 Task: Select a due date automation when advanced on, the moment a card is due add dates starting this week.
Action: Mouse moved to (1233, 97)
Screenshot: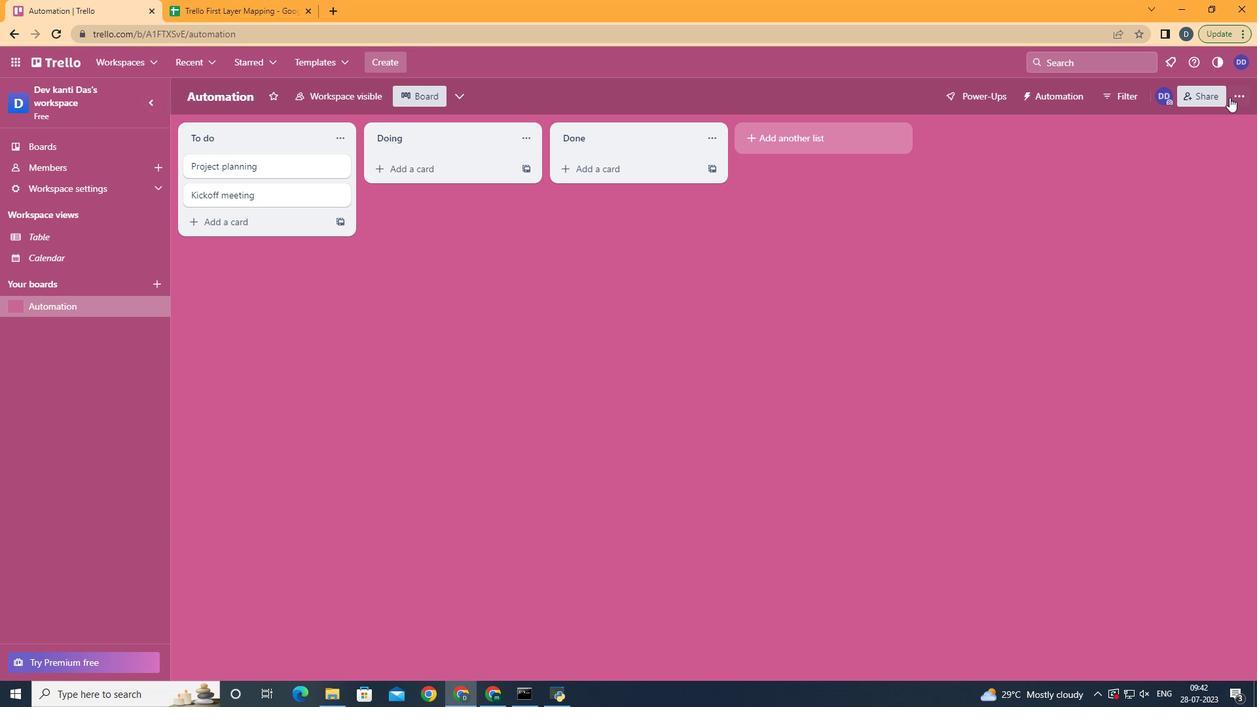 
Action: Mouse pressed left at (1233, 97)
Screenshot: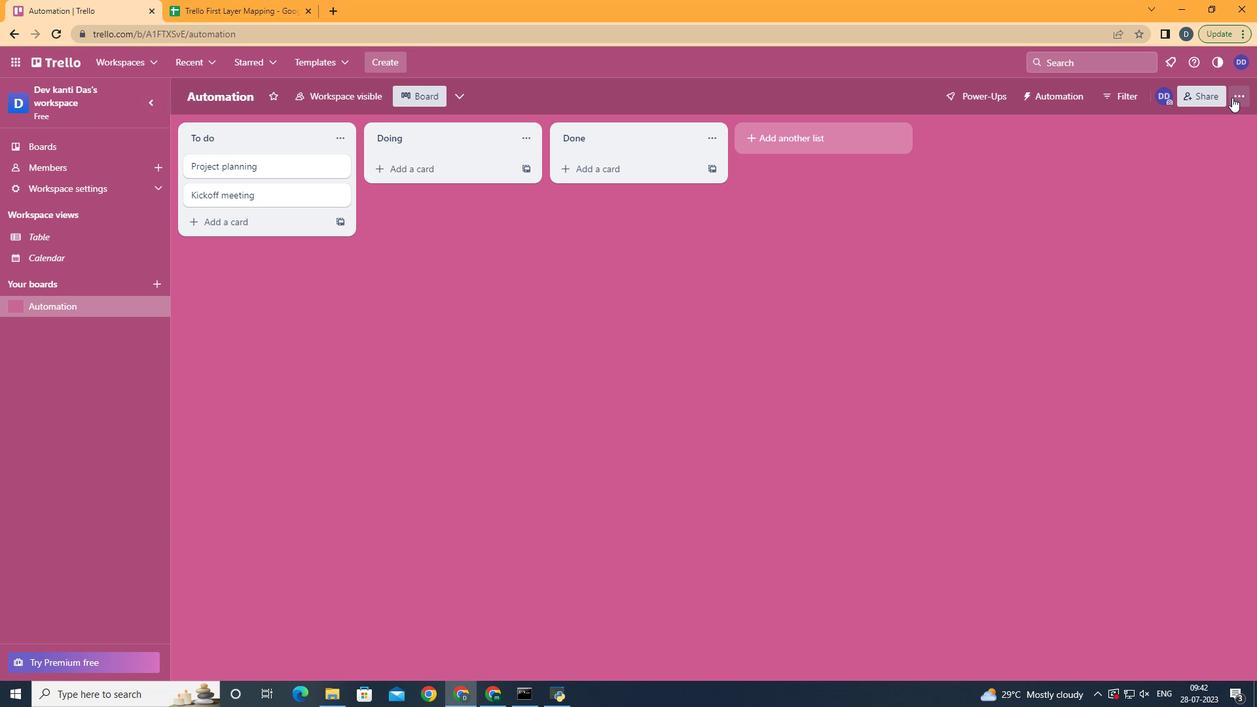 
Action: Mouse moved to (1122, 265)
Screenshot: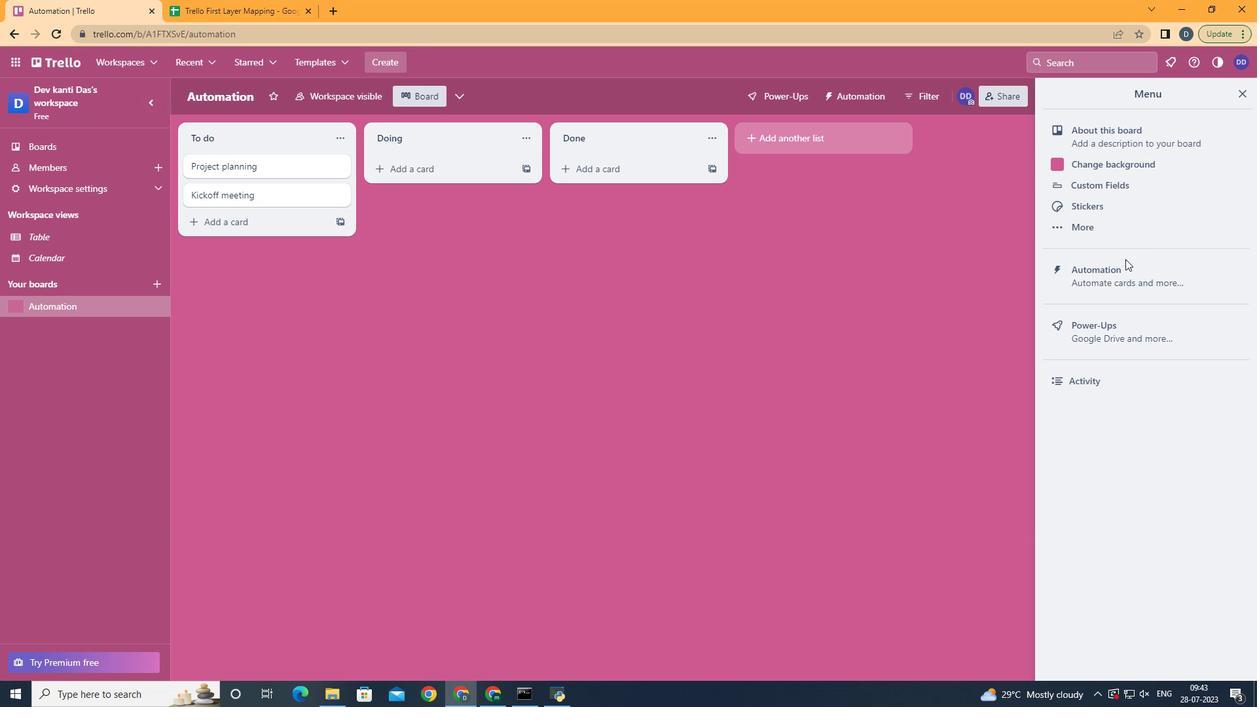 
Action: Mouse pressed left at (1122, 265)
Screenshot: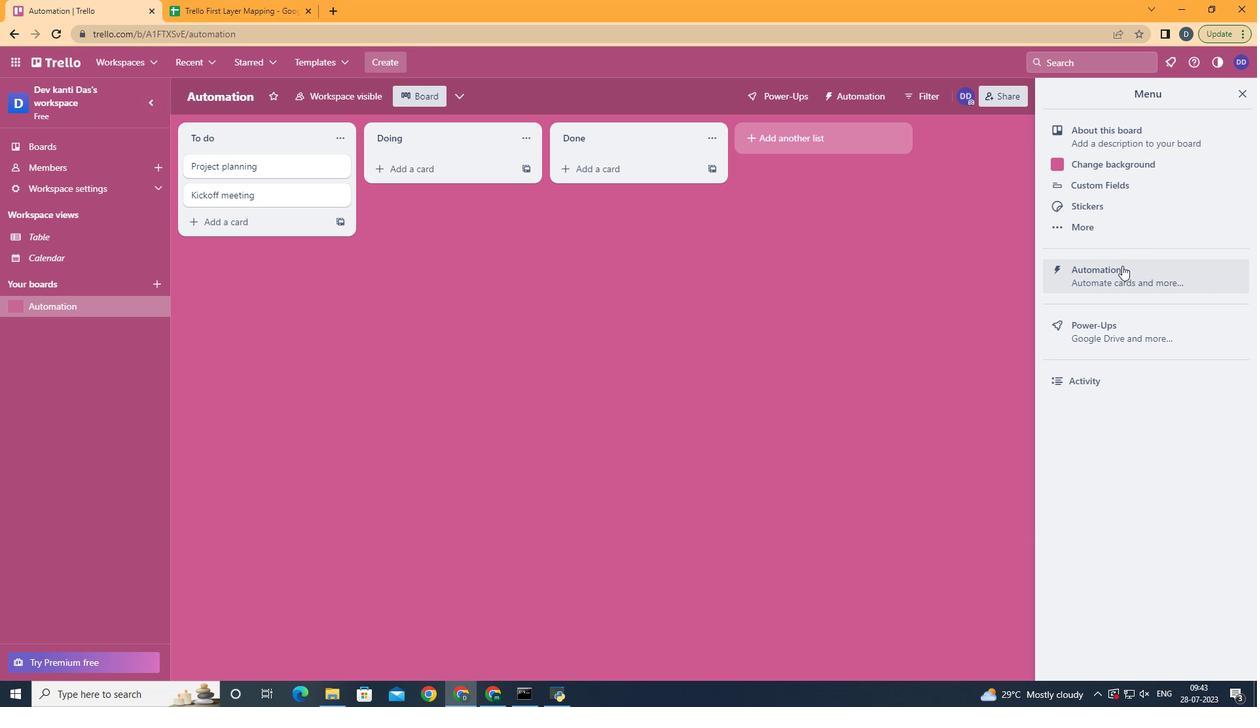 
Action: Mouse moved to (243, 258)
Screenshot: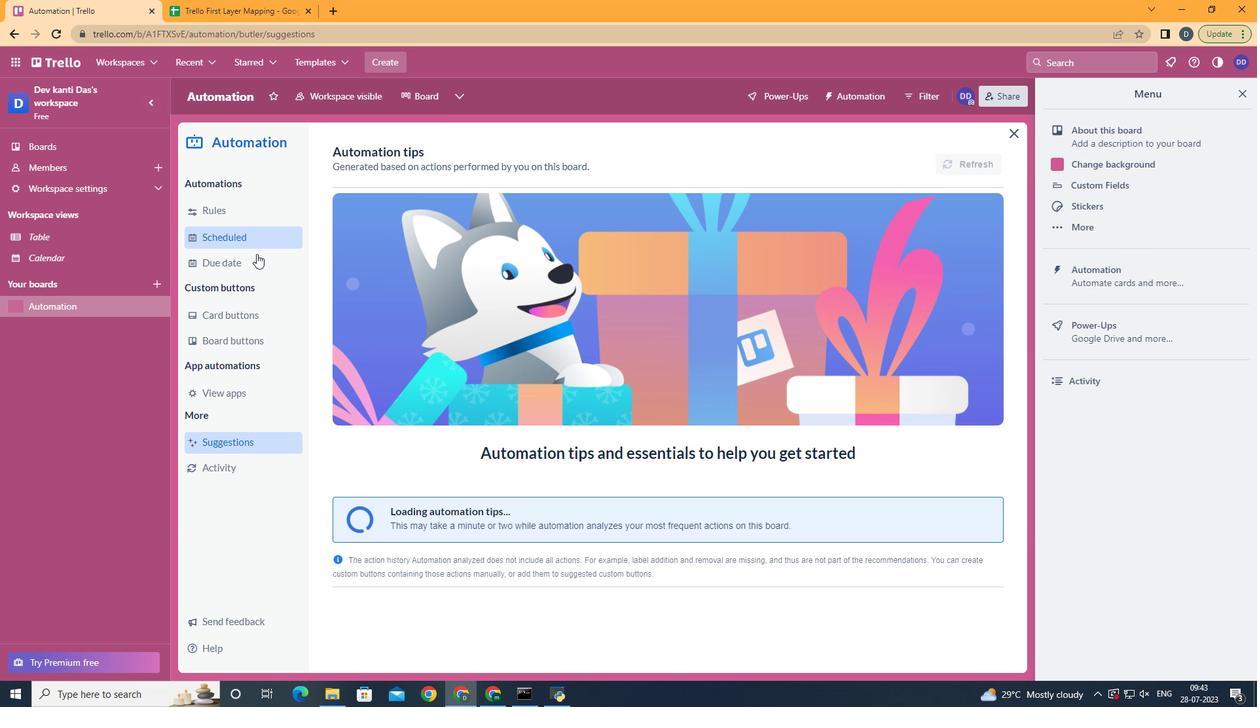 
Action: Mouse pressed left at (243, 258)
Screenshot: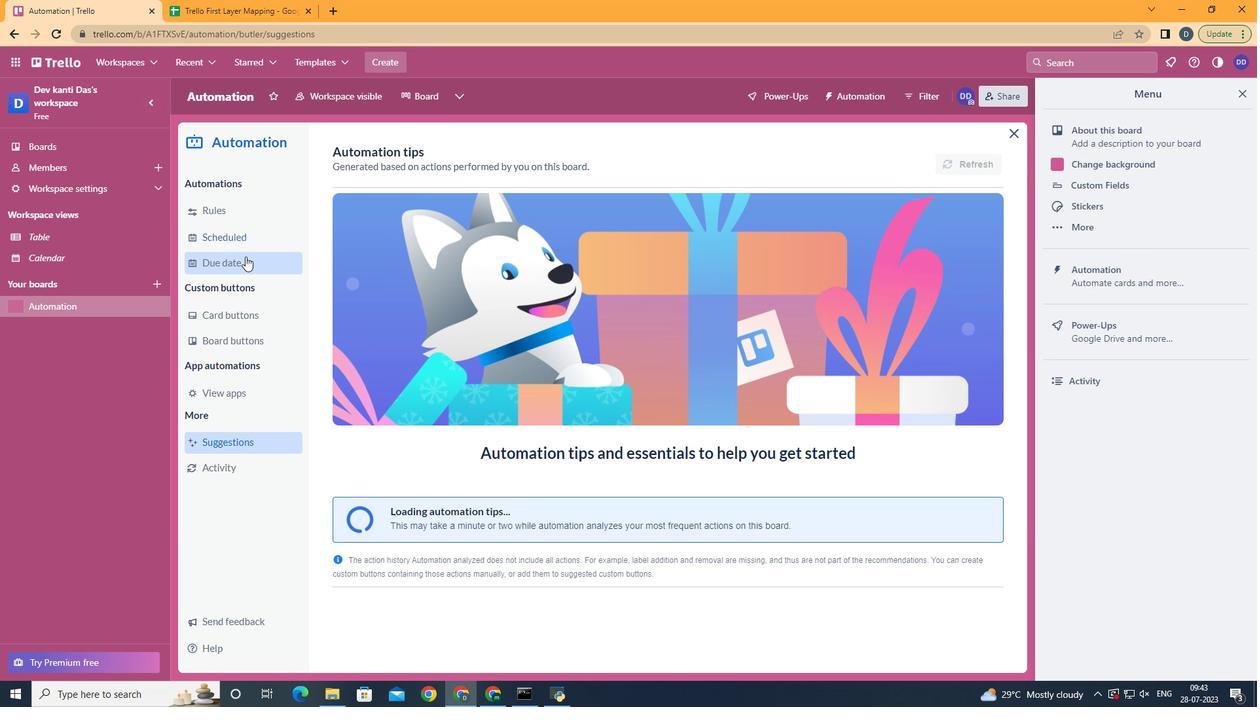 
Action: Mouse moved to (948, 155)
Screenshot: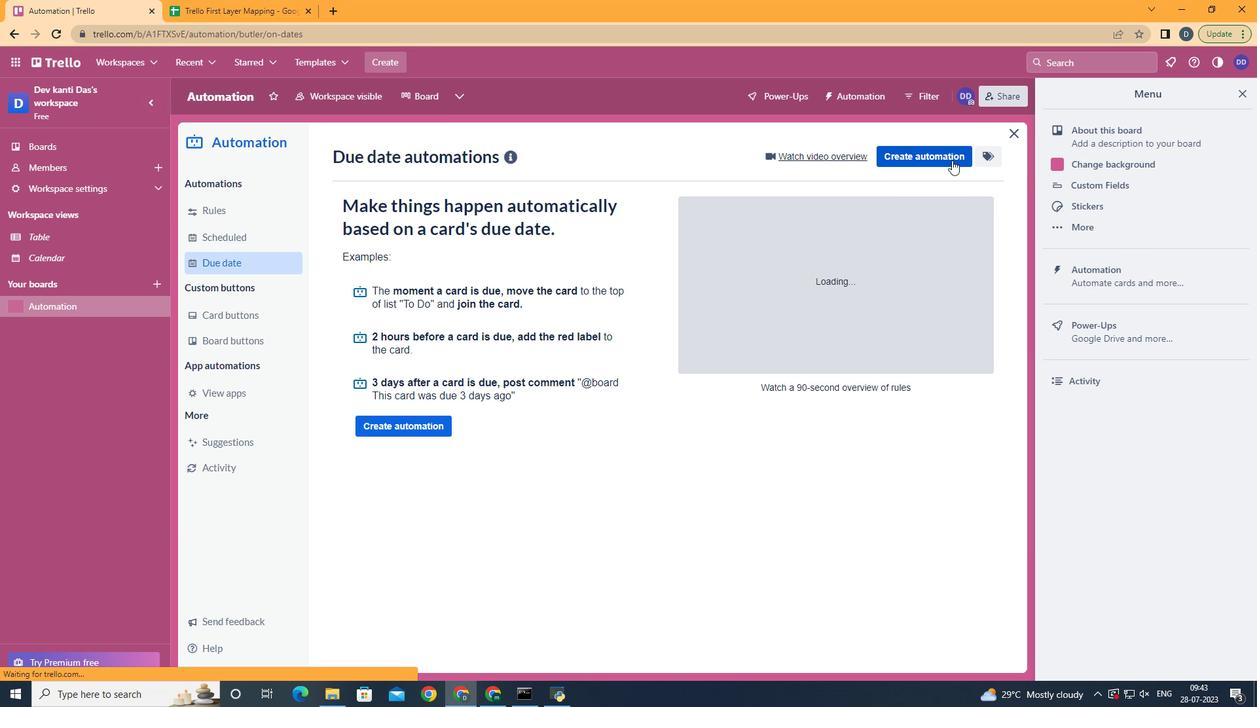 
Action: Mouse pressed left at (948, 155)
Screenshot: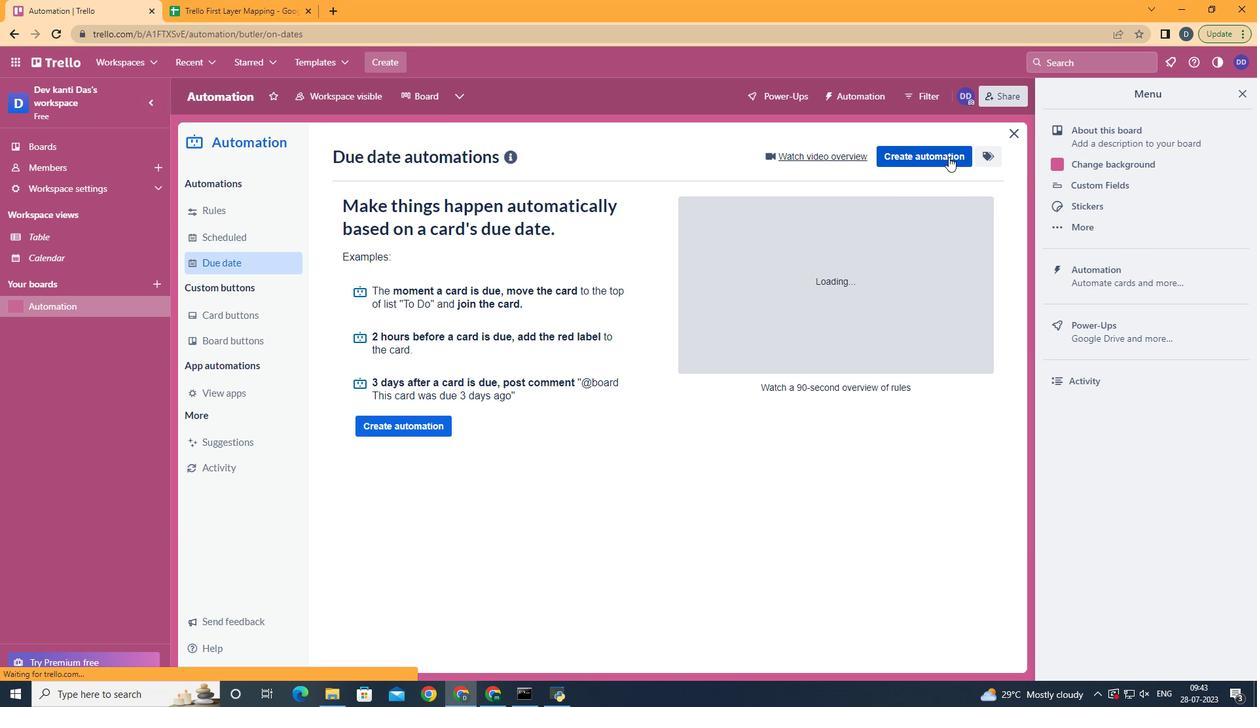 
Action: Mouse moved to (638, 298)
Screenshot: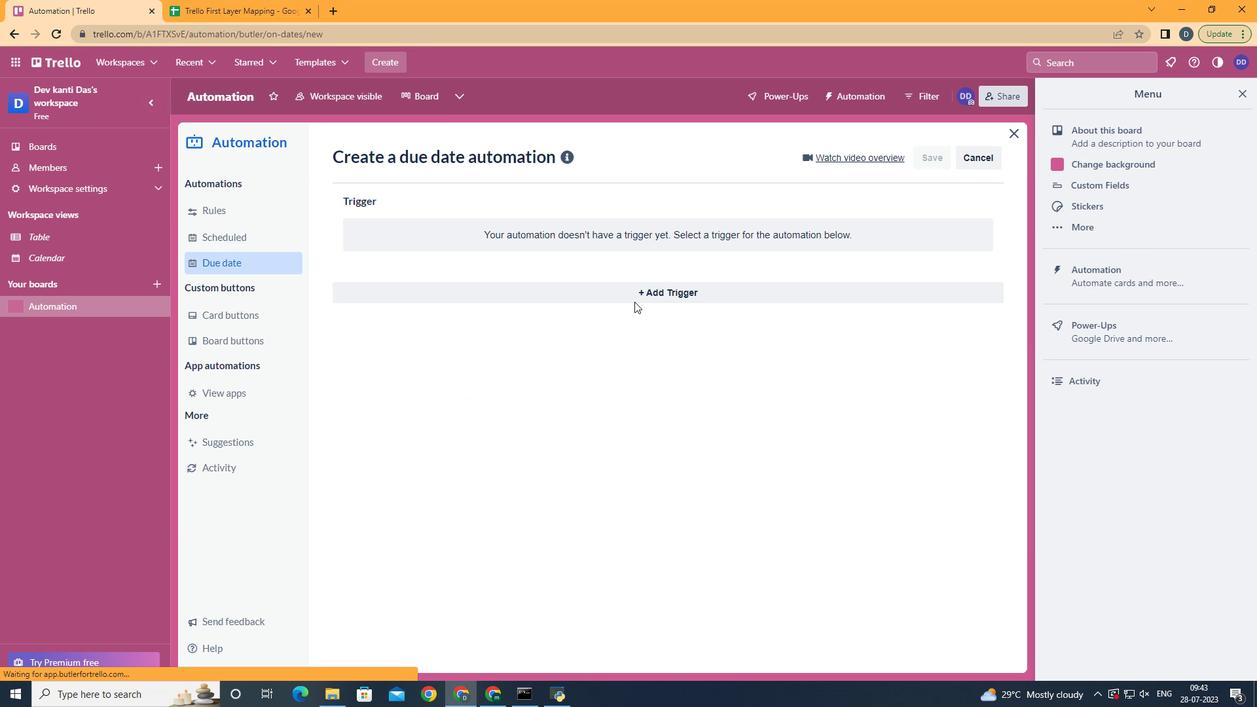 
Action: Mouse pressed left at (638, 298)
Screenshot: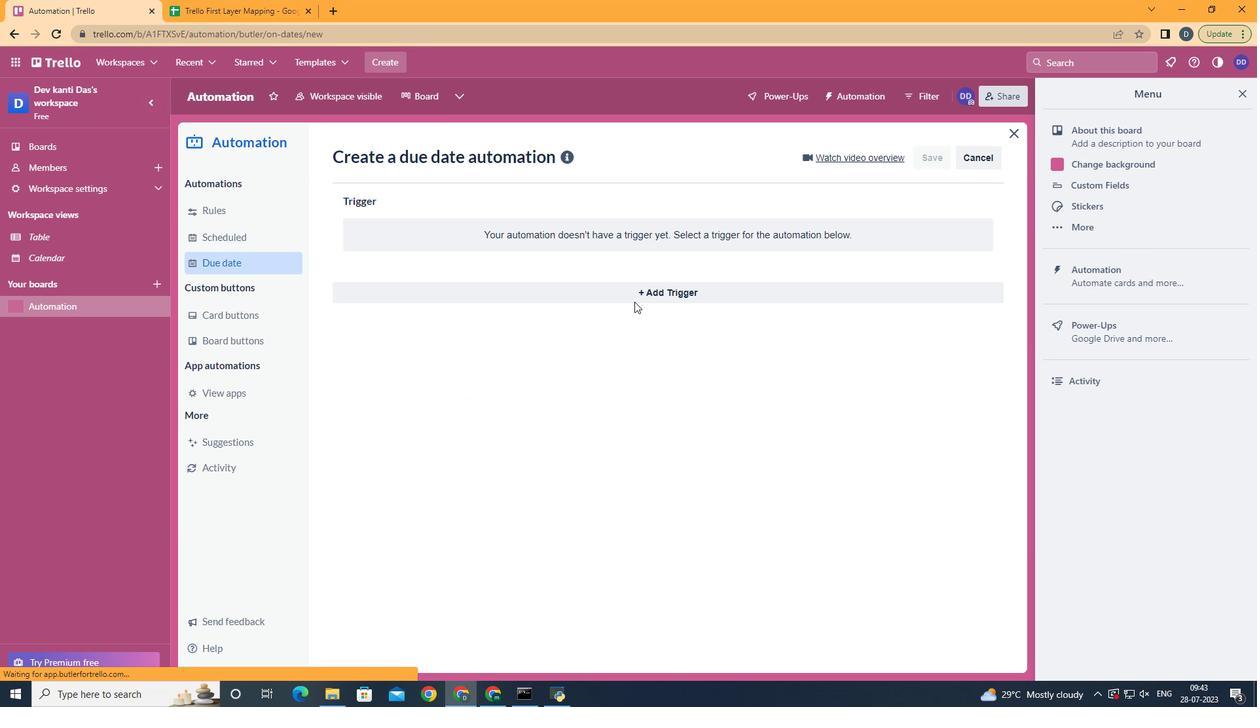 
Action: Mouse moved to (443, 452)
Screenshot: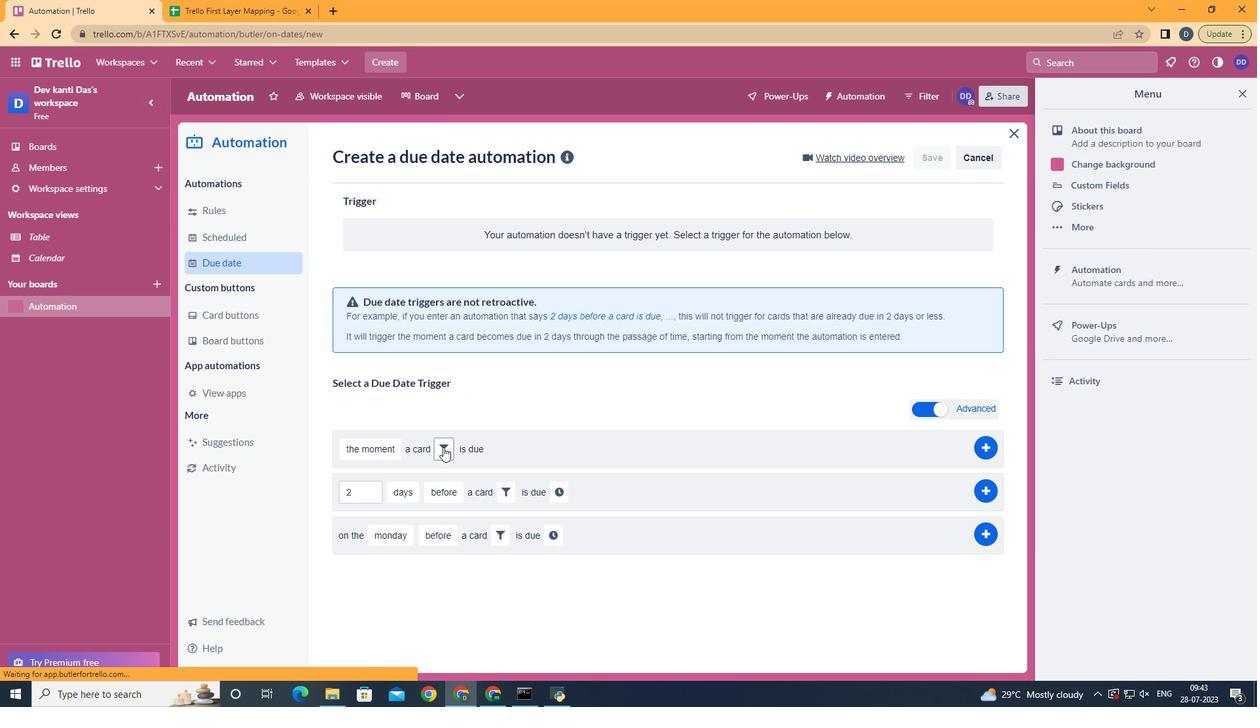 
Action: Mouse pressed left at (443, 452)
Screenshot: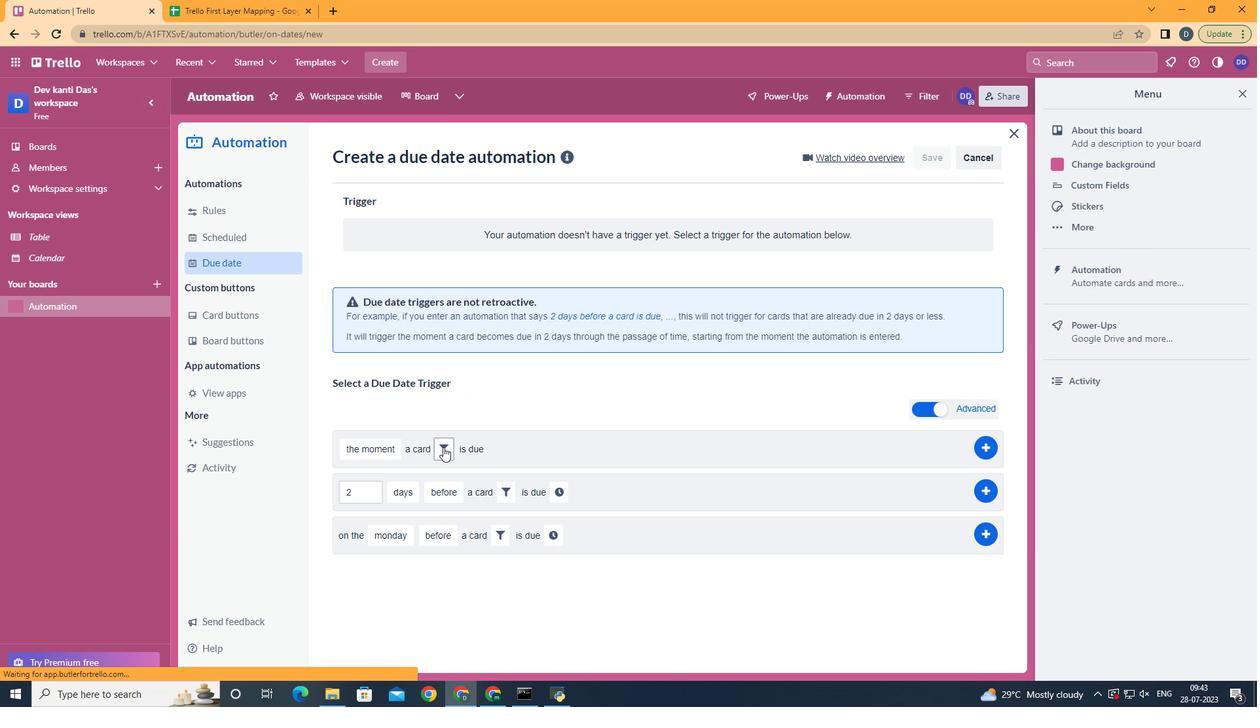 
Action: Mouse moved to (528, 491)
Screenshot: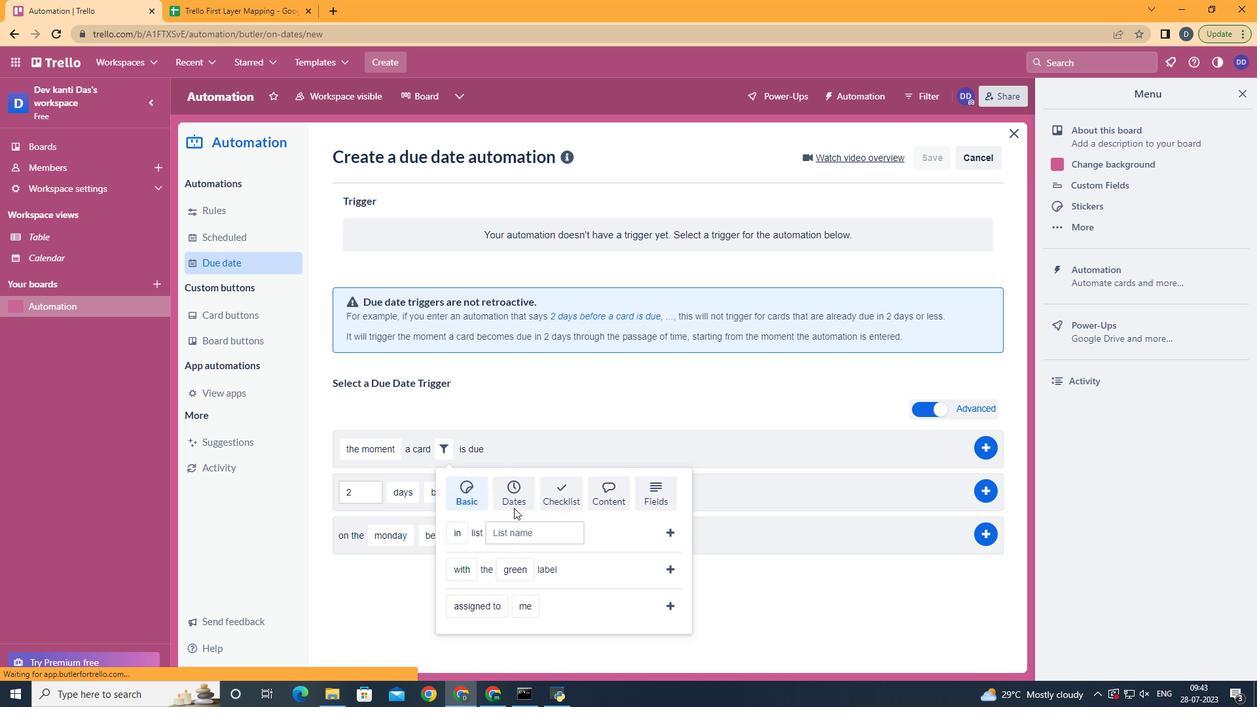 
Action: Mouse pressed left at (528, 491)
Screenshot: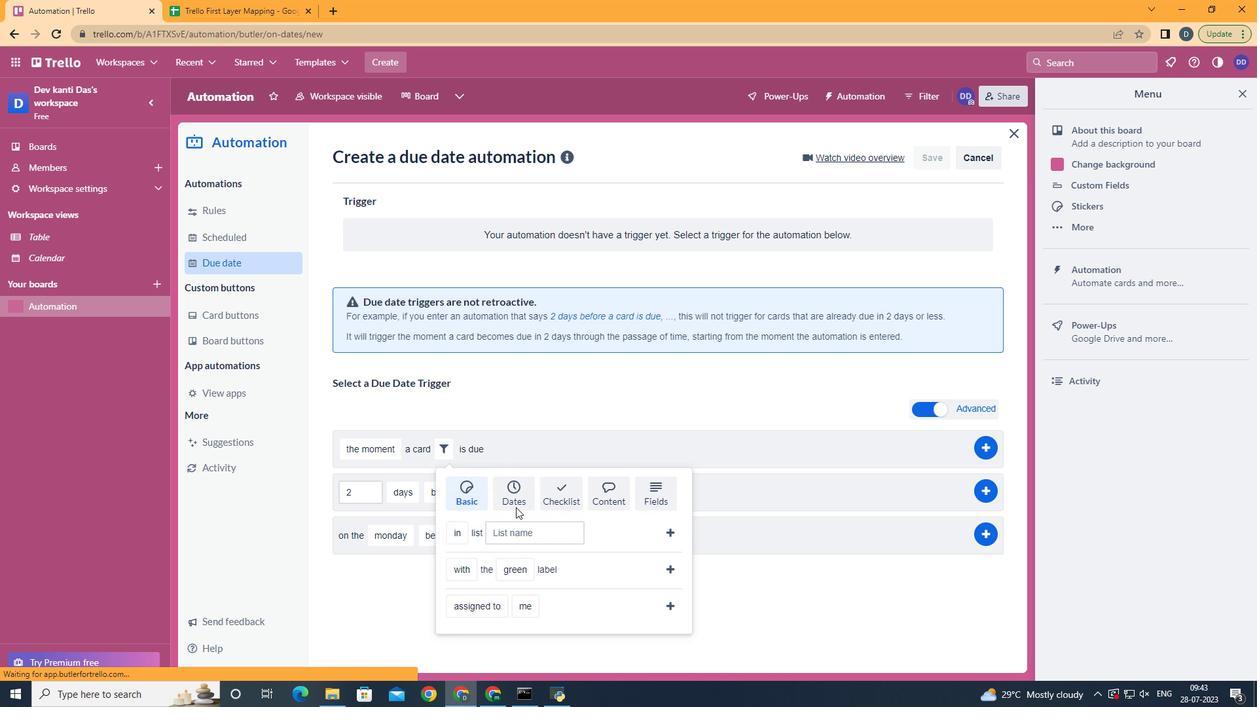 
Action: Mouse moved to (486, 554)
Screenshot: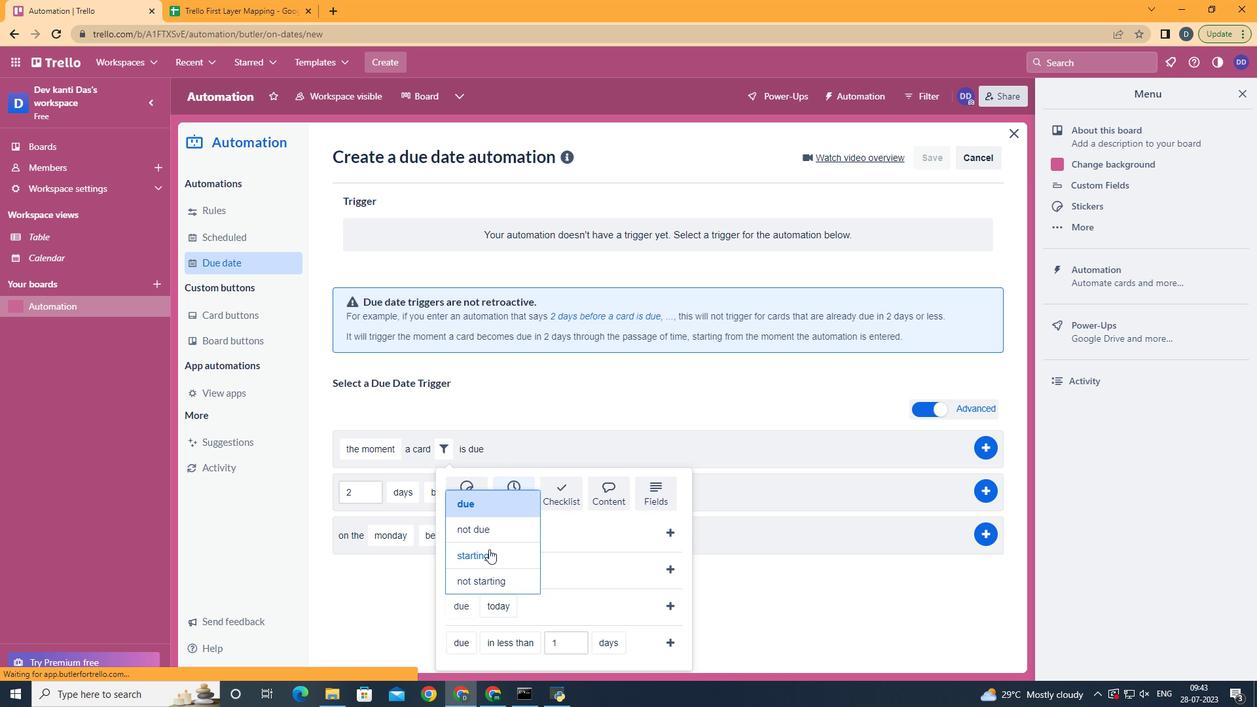 
Action: Mouse pressed left at (486, 554)
Screenshot: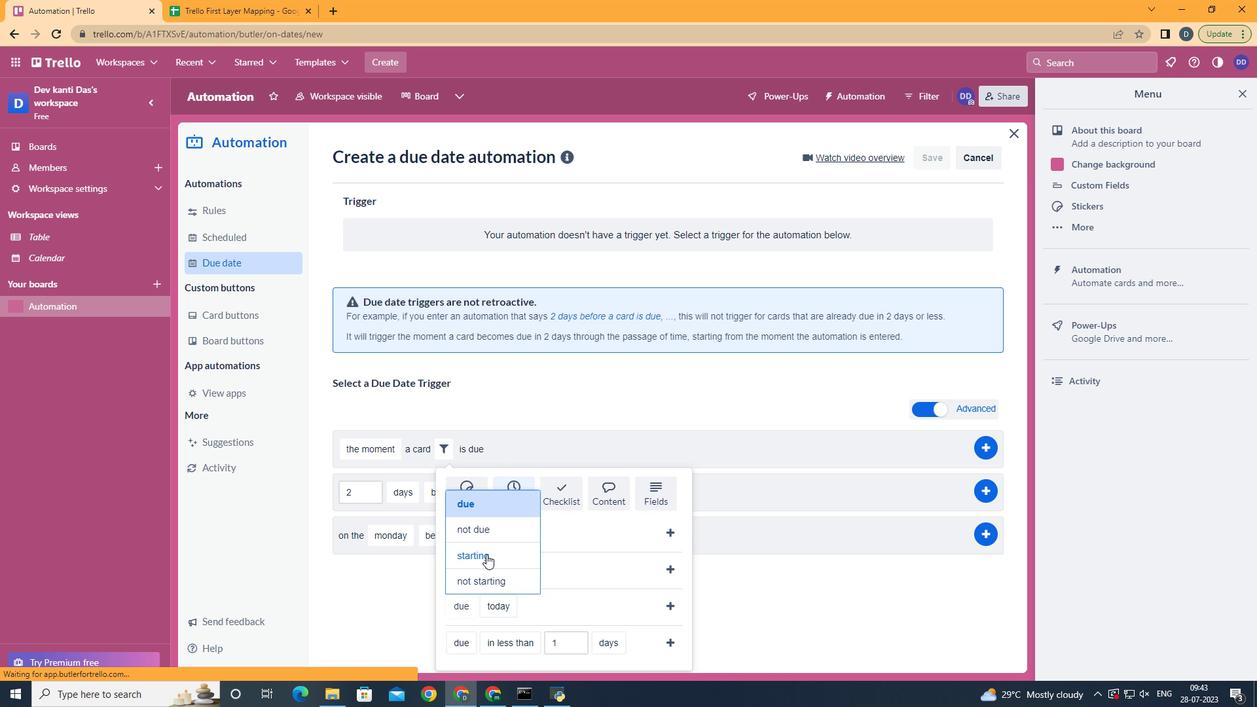 
Action: Mouse moved to (538, 505)
Screenshot: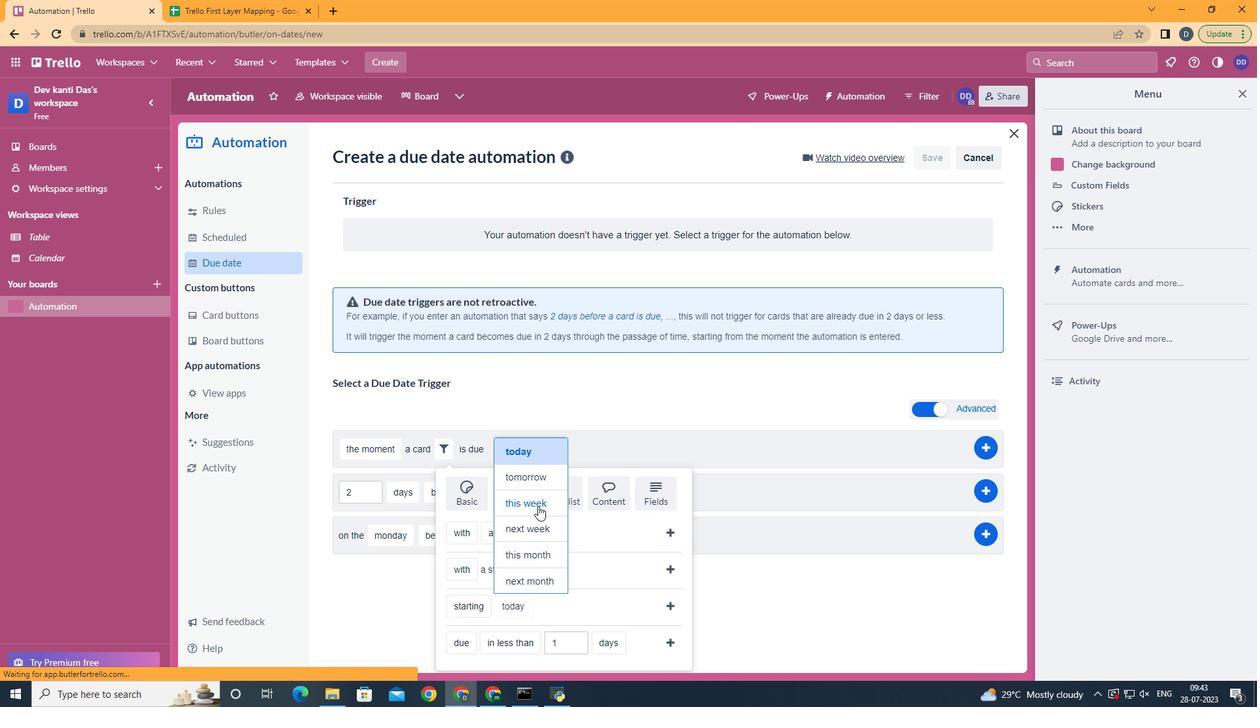 
Action: Mouse pressed left at (538, 505)
Screenshot: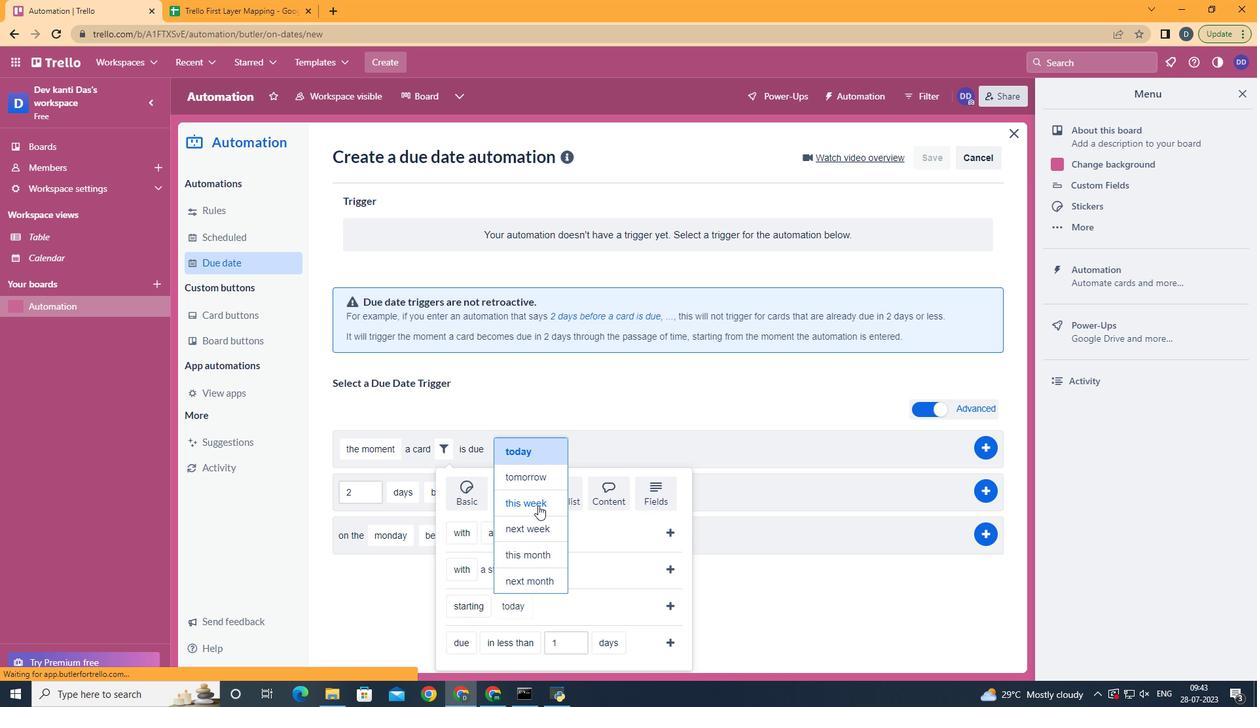 
Action: Mouse moved to (671, 606)
Screenshot: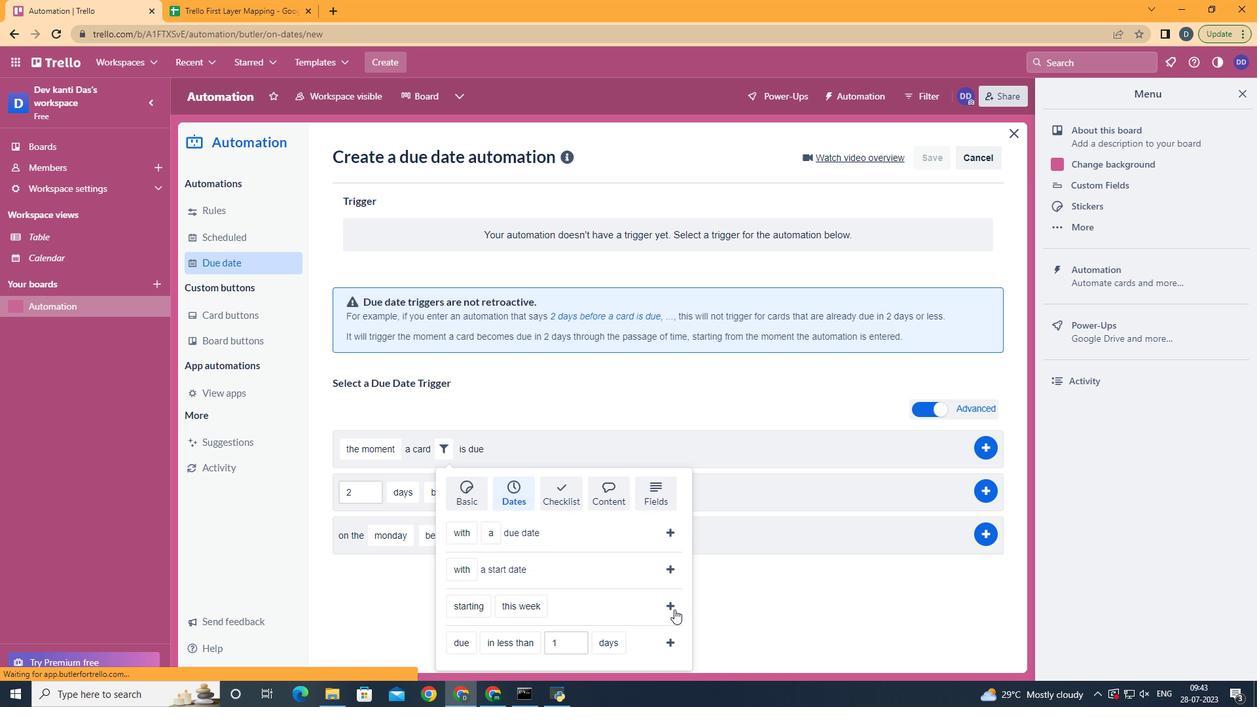 
Action: Mouse pressed left at (671, 606)
Screenshot: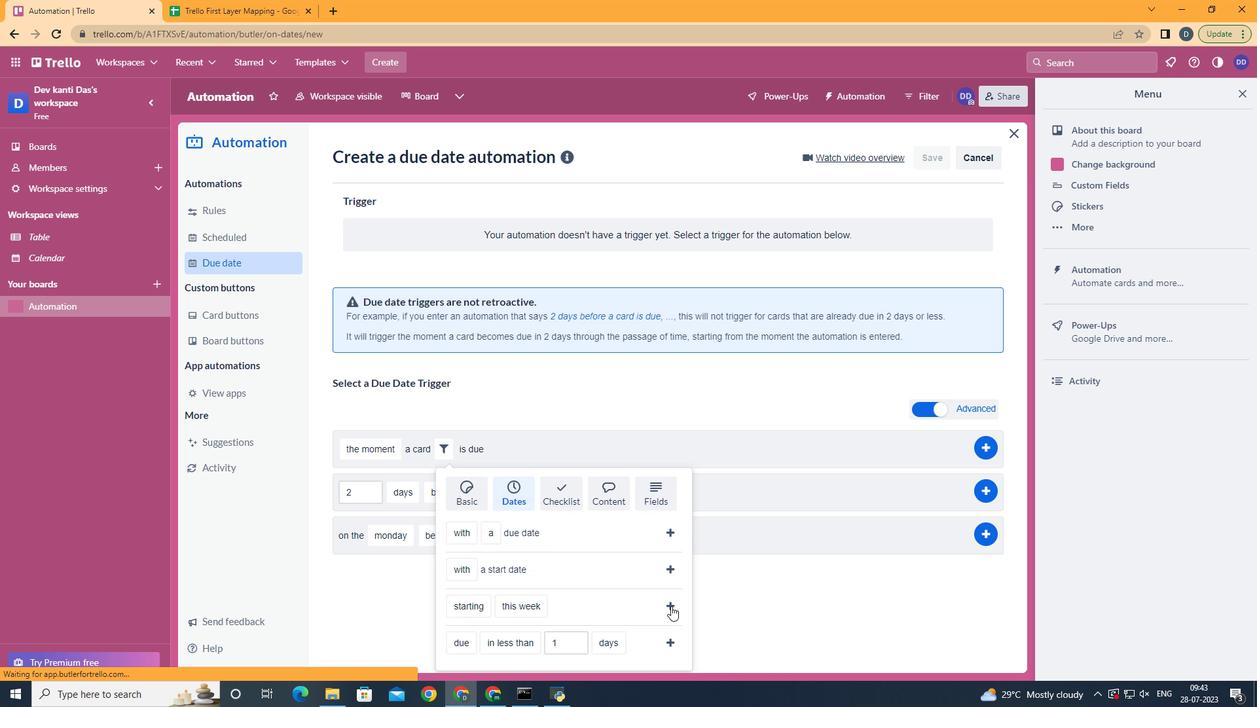 
Action: Mouse moved to (673, 595)
Screenshot: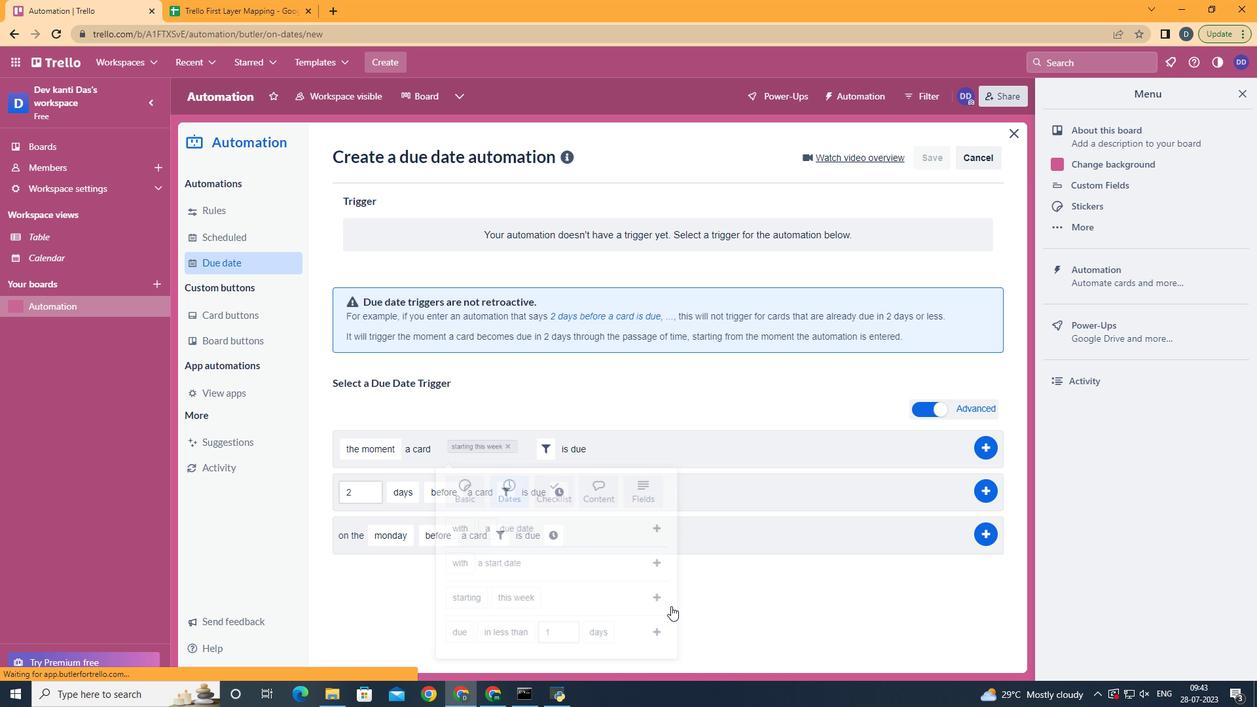 
